 Task: Move the task Develop a new online tool for project collaboration to the section To-Do in the project AgileLink and sort the tasks in the project by Assignee in Descending order
Action: Mouse moved to (366, 410)
Screenshot: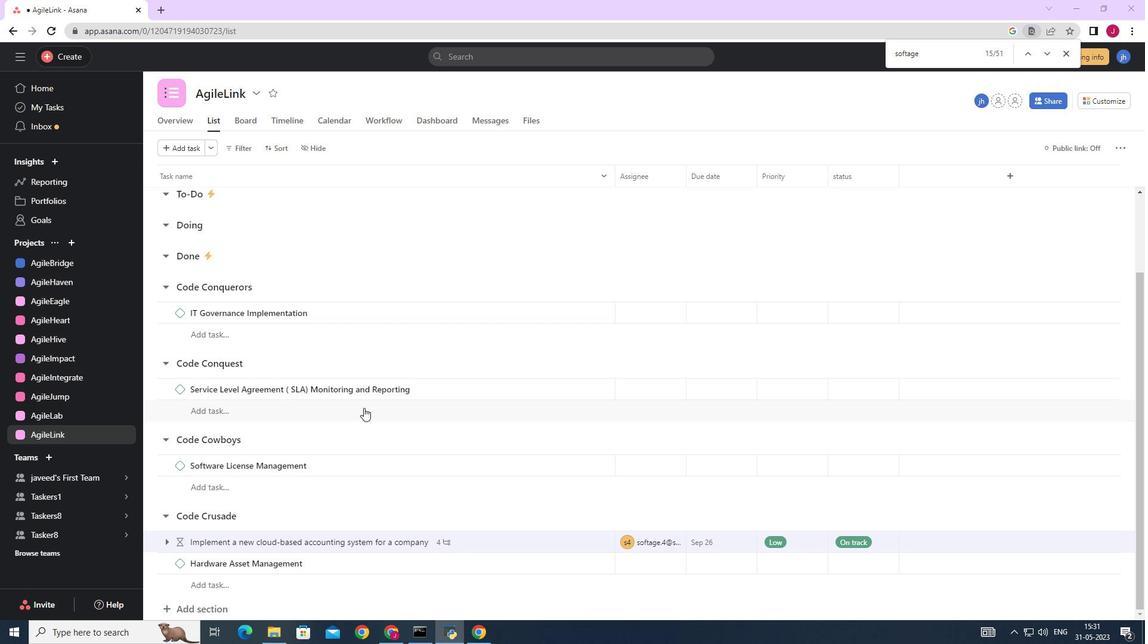 
Action: Mouse scrolled (366, 411) with delta (0, 0)
Screenshot: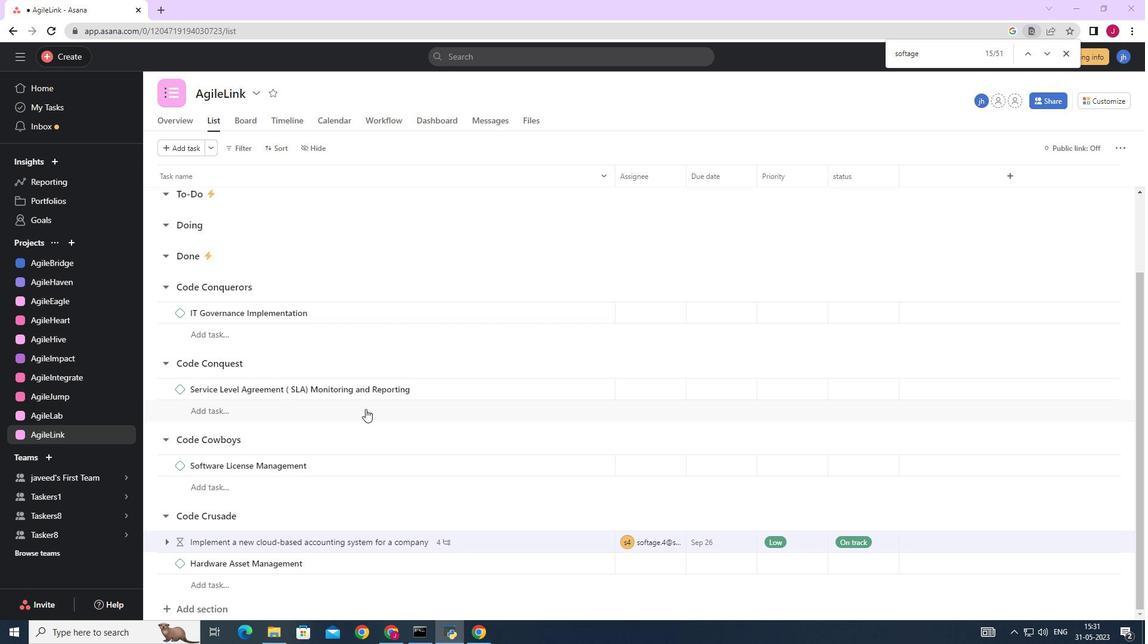 
Action: Mouse scrolled (366, 411) with delta (0, 0)
Screenshot: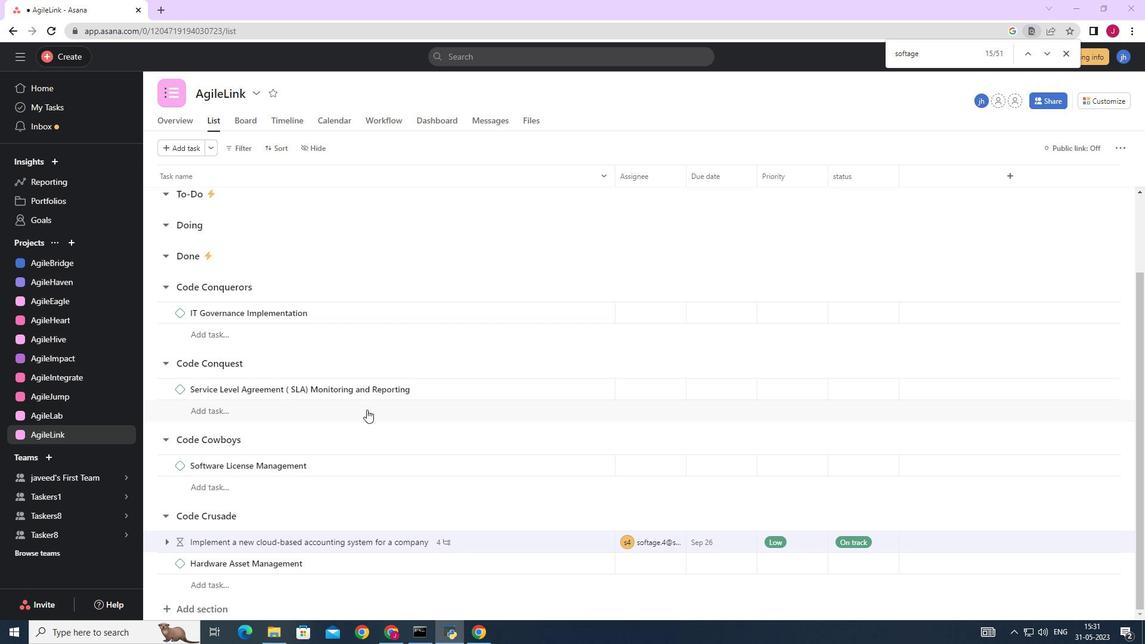 
Action: Mouse scrolled (366, 411) with delta (0, 0)
Screenshot: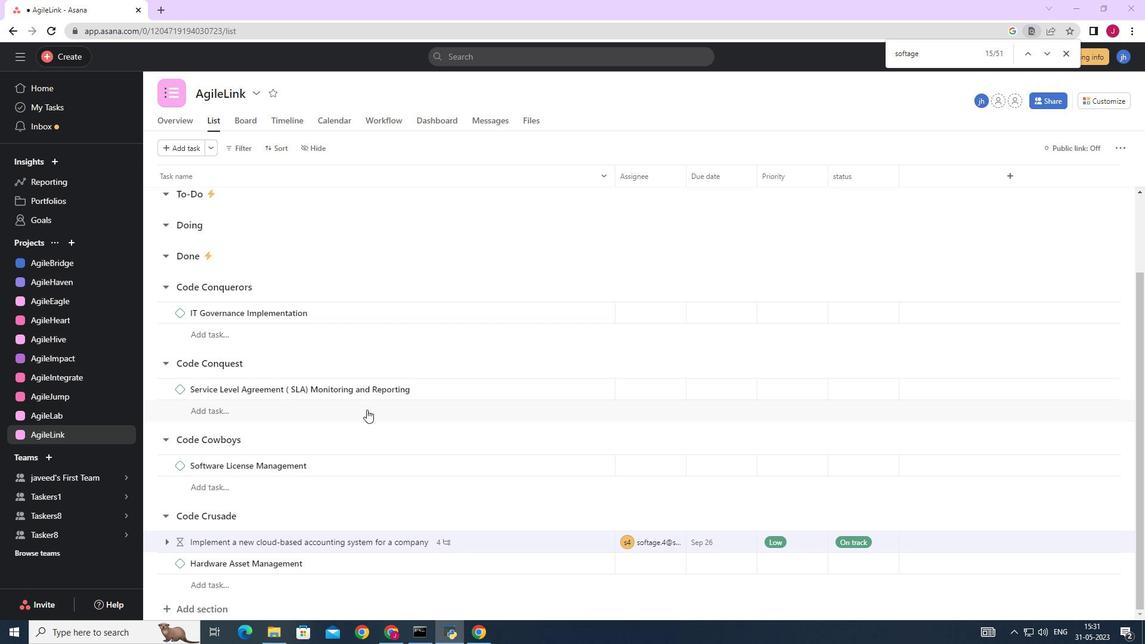 
Action: Mouse scrolled (366, 411) with delta (0, 0)
Screenshot: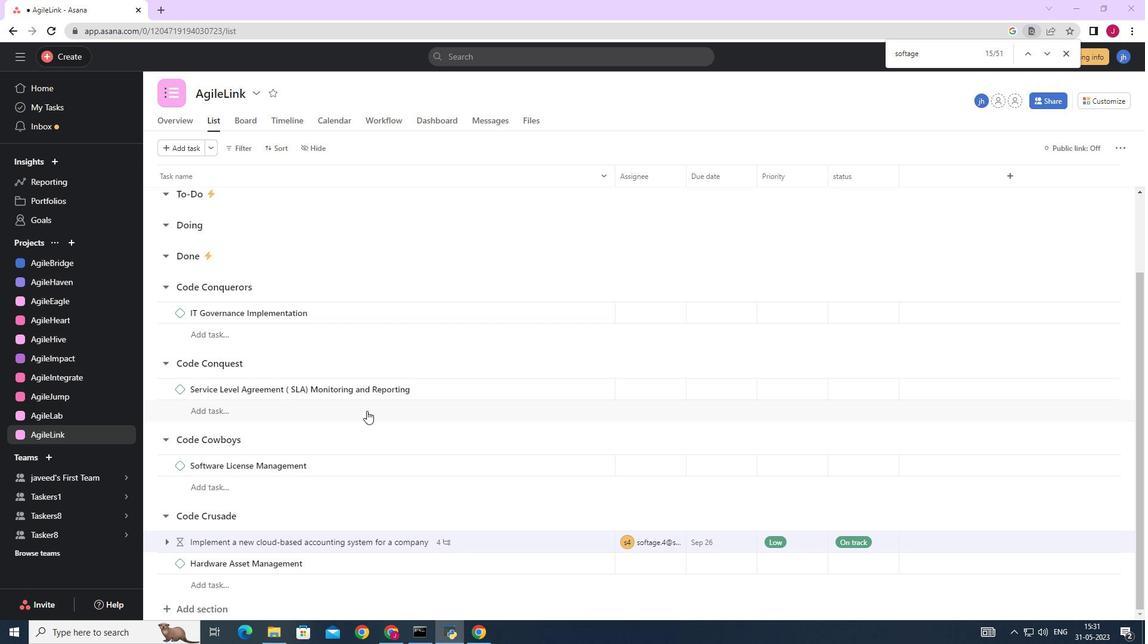 
Action: Mouse moved to (578, 243)
Screenshot: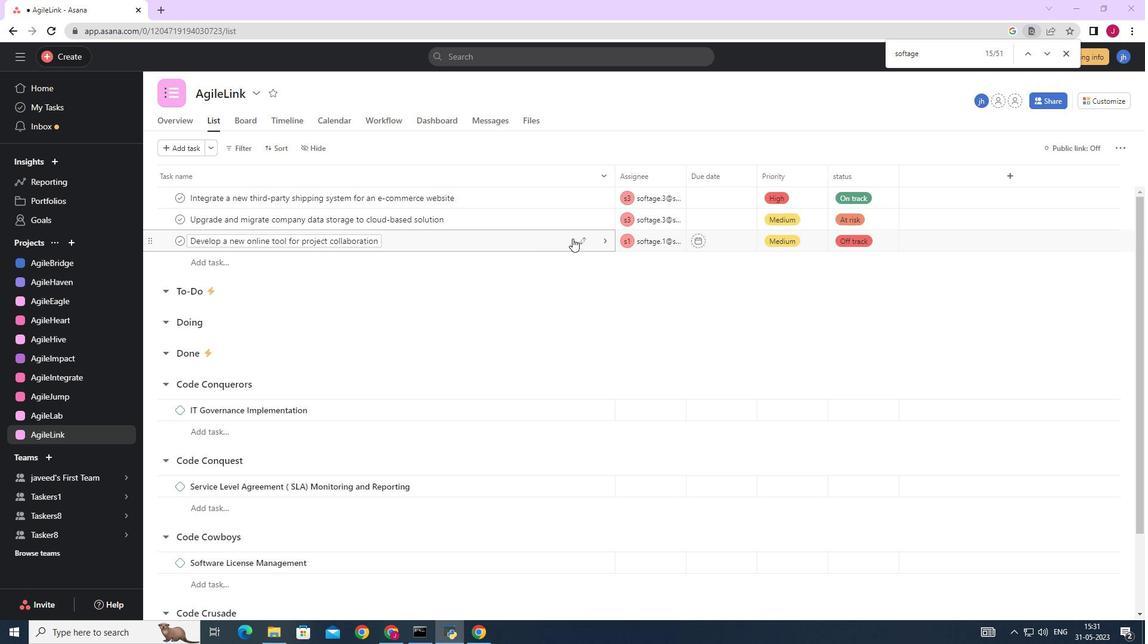 
Action: Mouse pressed left at (578, 243)
Screenshot: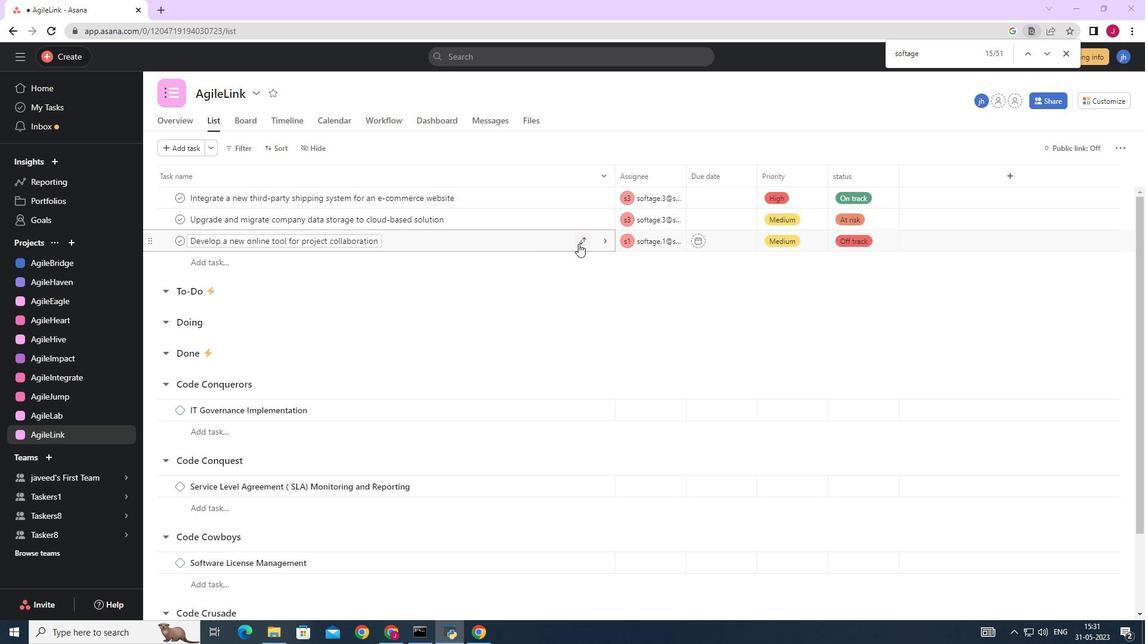 
Action: Mouse moved to (519, 305)
Screenshot: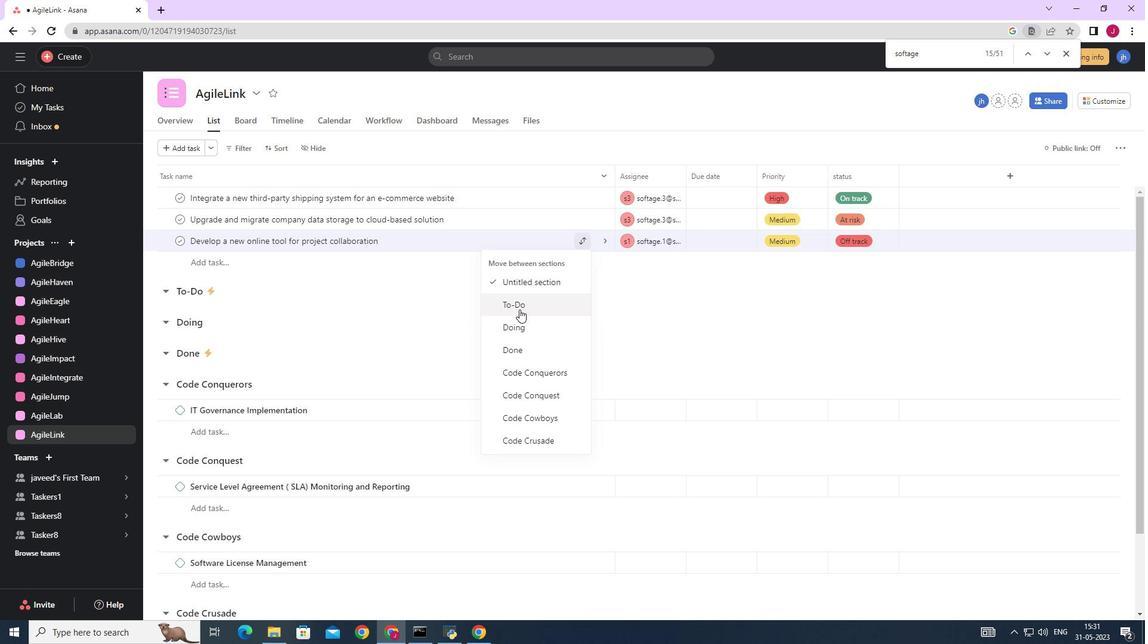 
Action: Mouse pressed left at (519, 305)
Screenshot: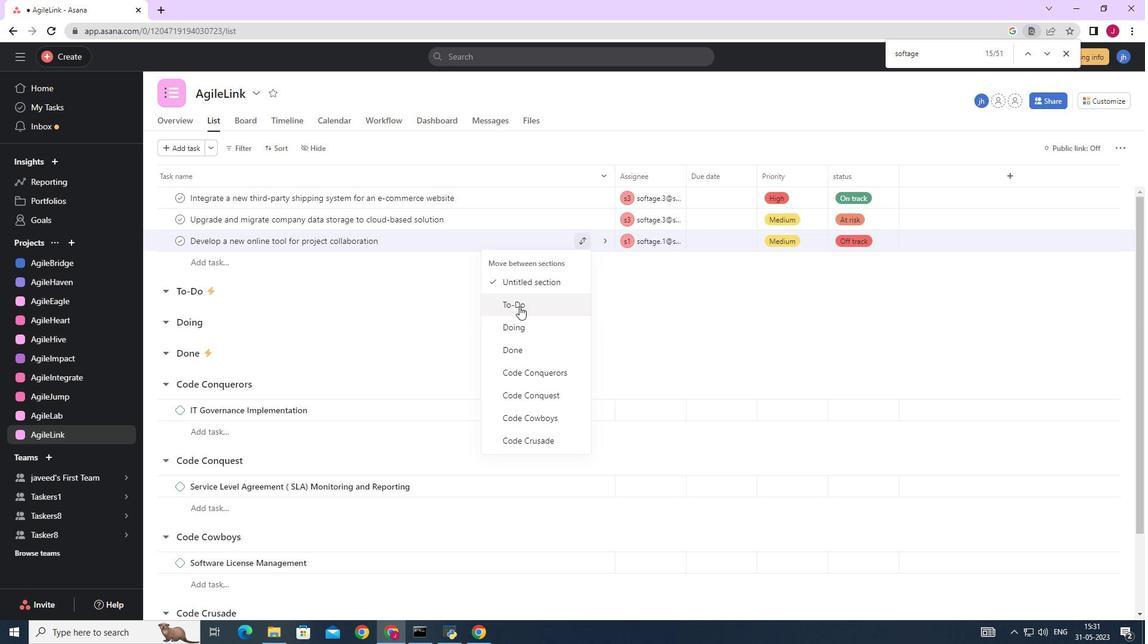 
Action: Mouse moved to (276, 149)
Screenshot: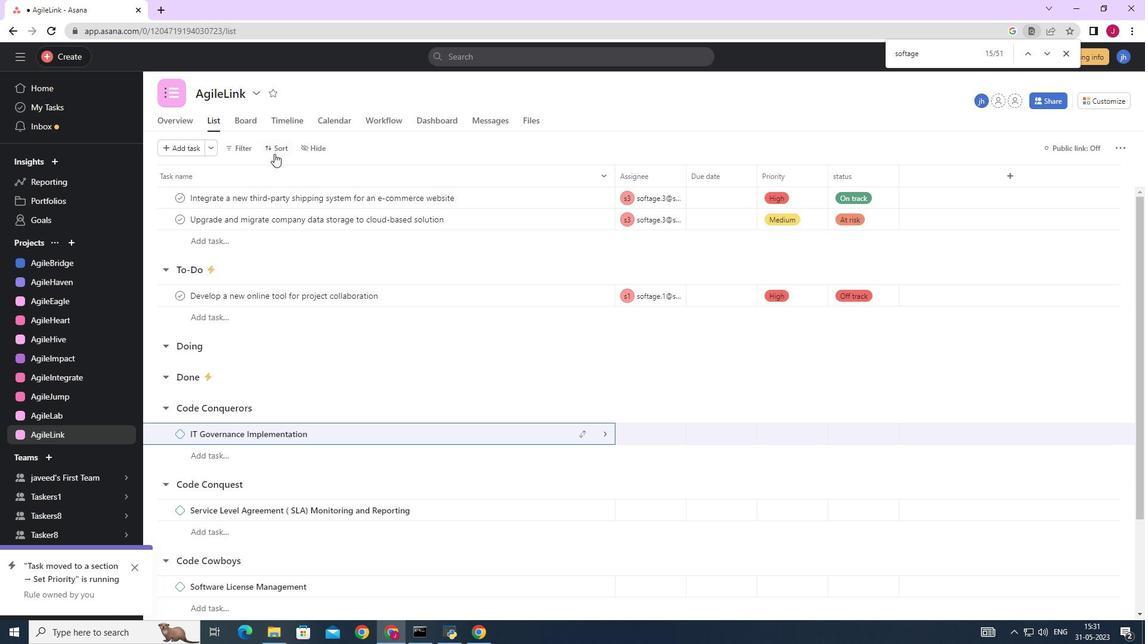 
Action: Mouse pressed left at (276, 149)
Screenshot: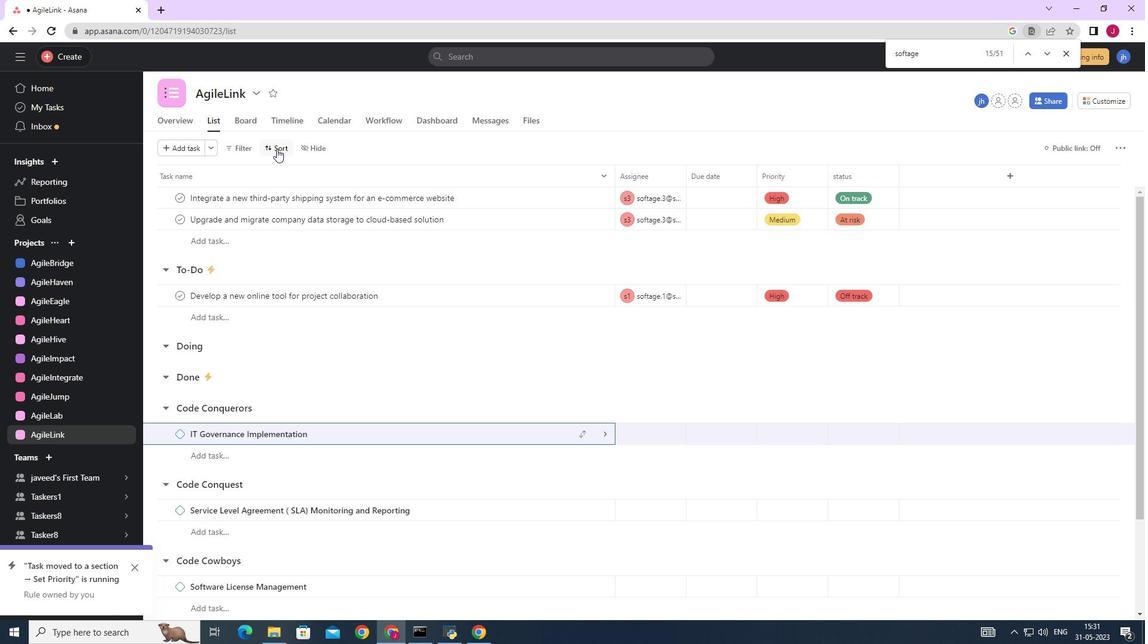 
Action: Mouse moved to (307, 243)
Screenshot: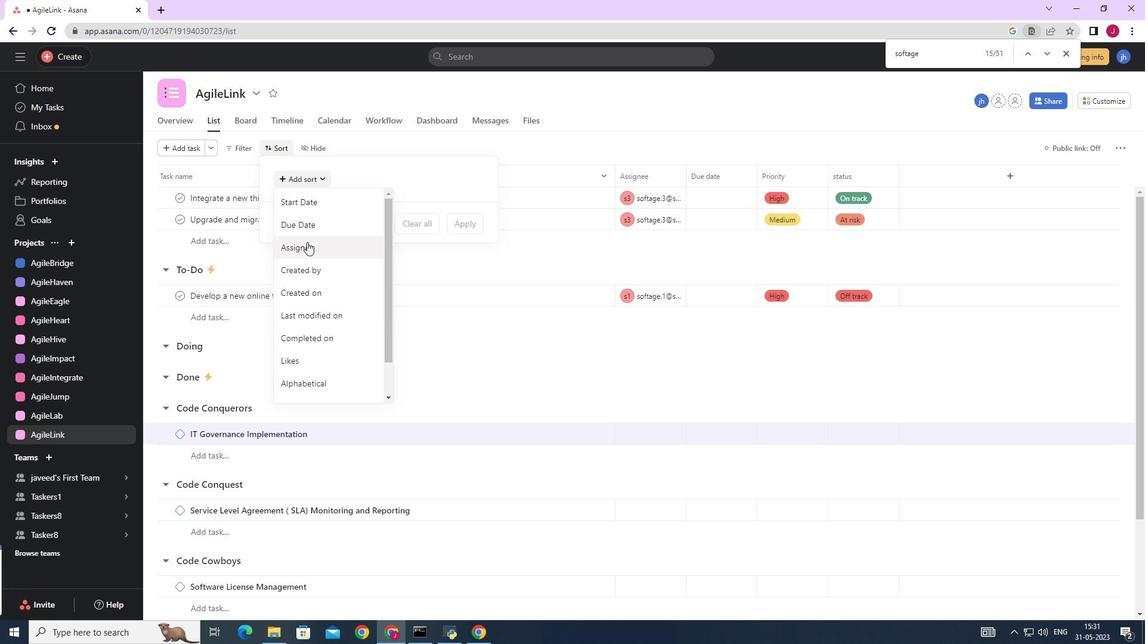 
Action: Mouse pressed left at (307, 243)
Screenshot: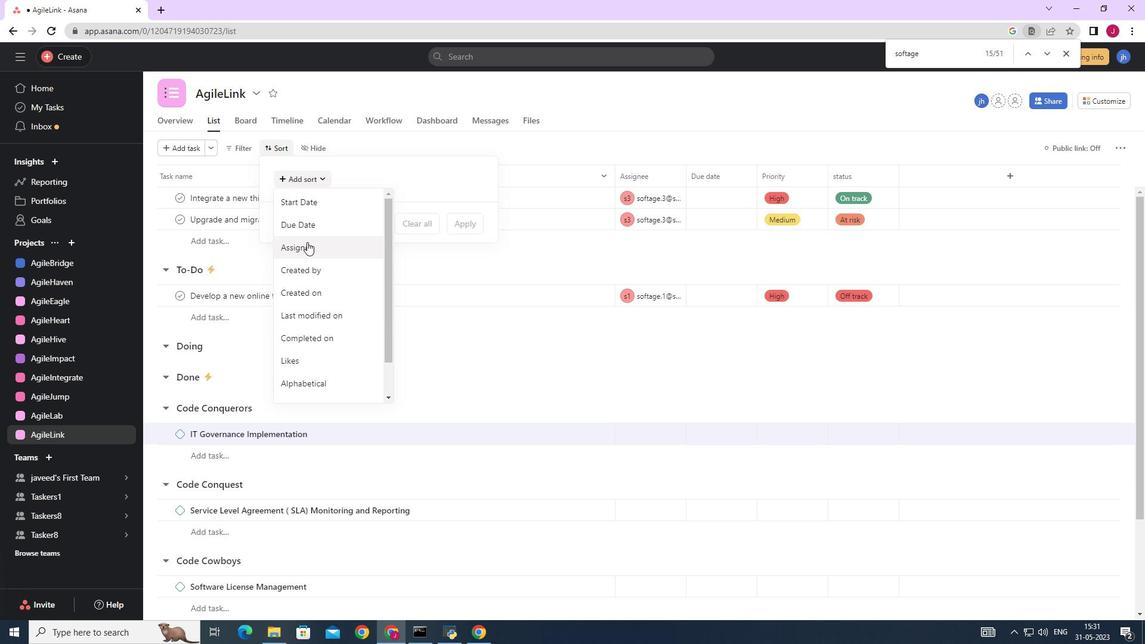 
Action: Mouse moved to (322, 229)
Screenshot: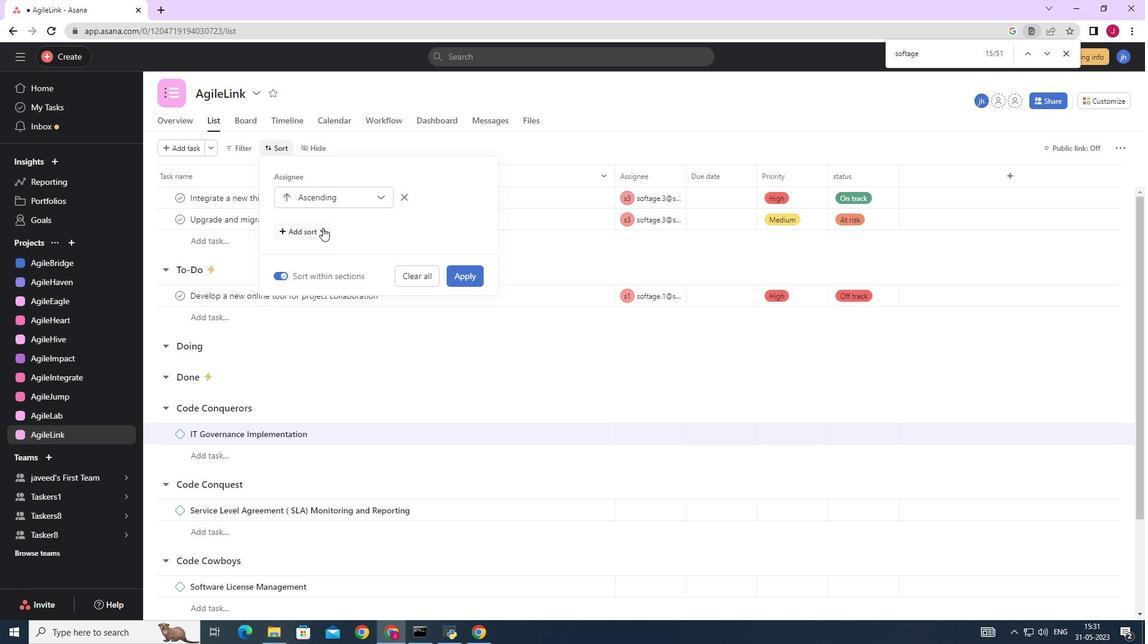 
Action: Mouse pressed left at (322, 229)
Screenshot: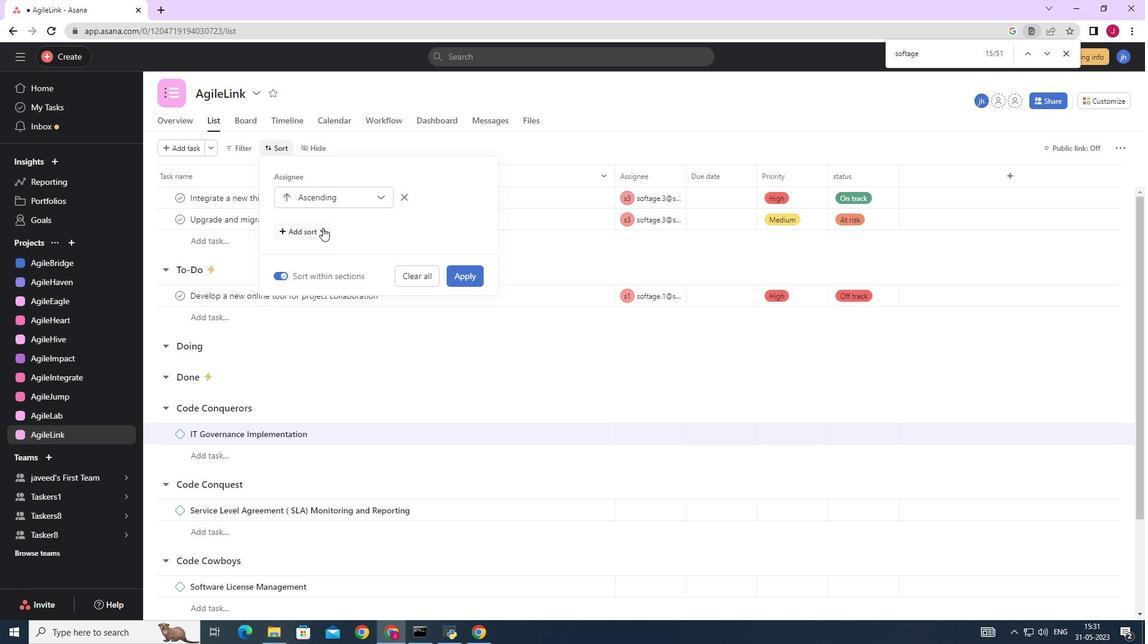 
Action: Mouse moved to (316, 285)
Screenshot: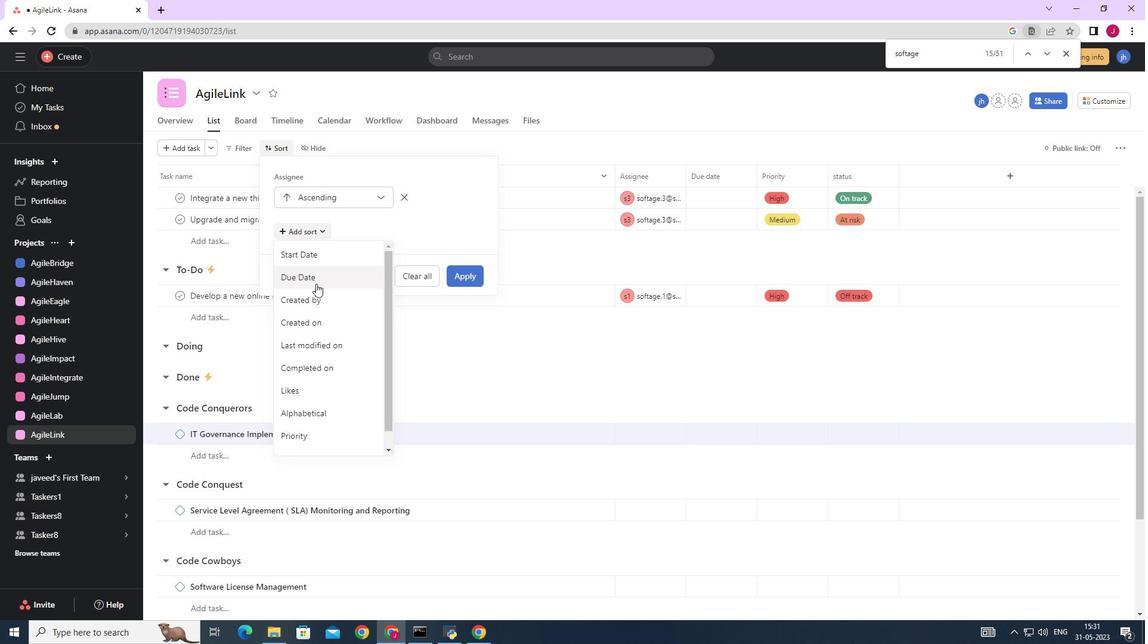
Action: Mouse scrolled (316, 285) with delta (0, 0)
Screenshot: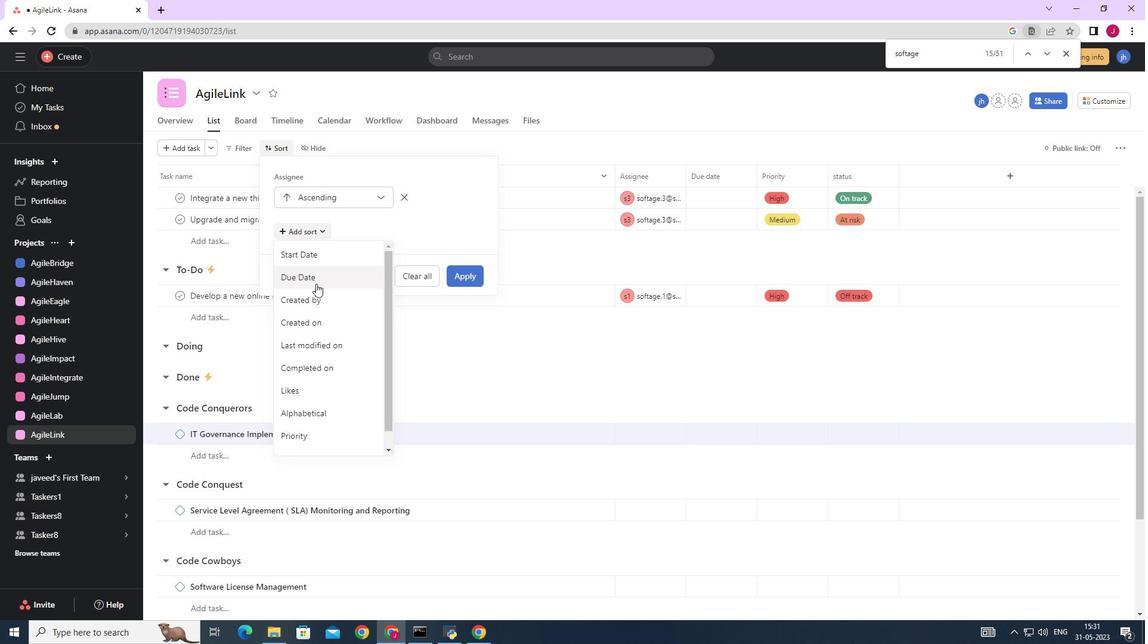
Action: Mouse moved to (316, 286)
Screenshot: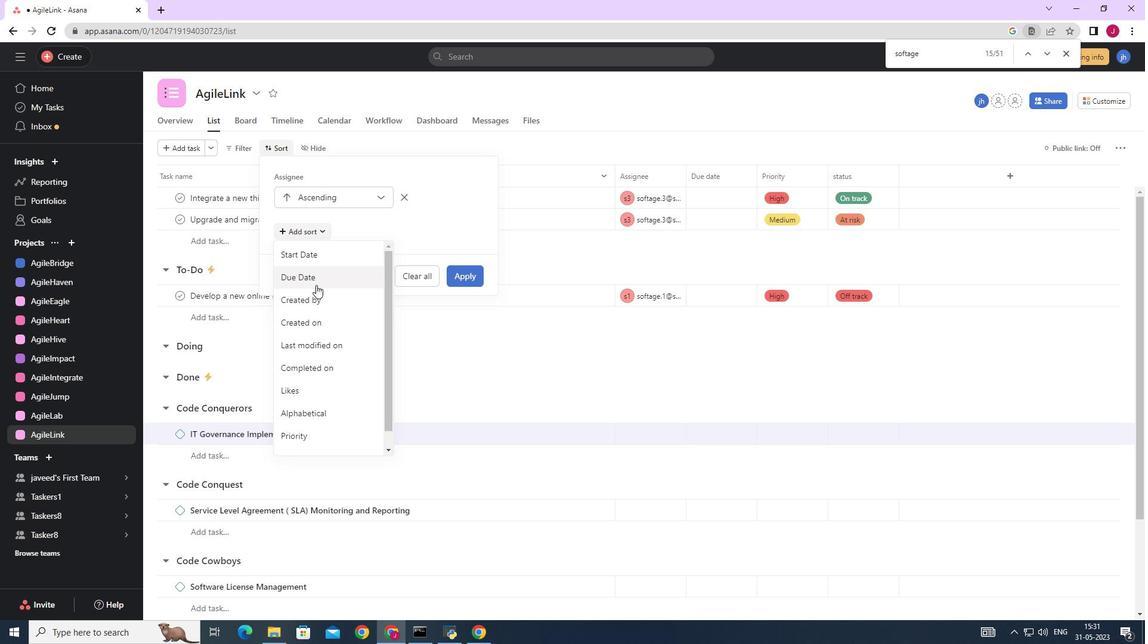 
Action: Mouse scrolled (316, 285) with delta (0, 0)
Screenshot: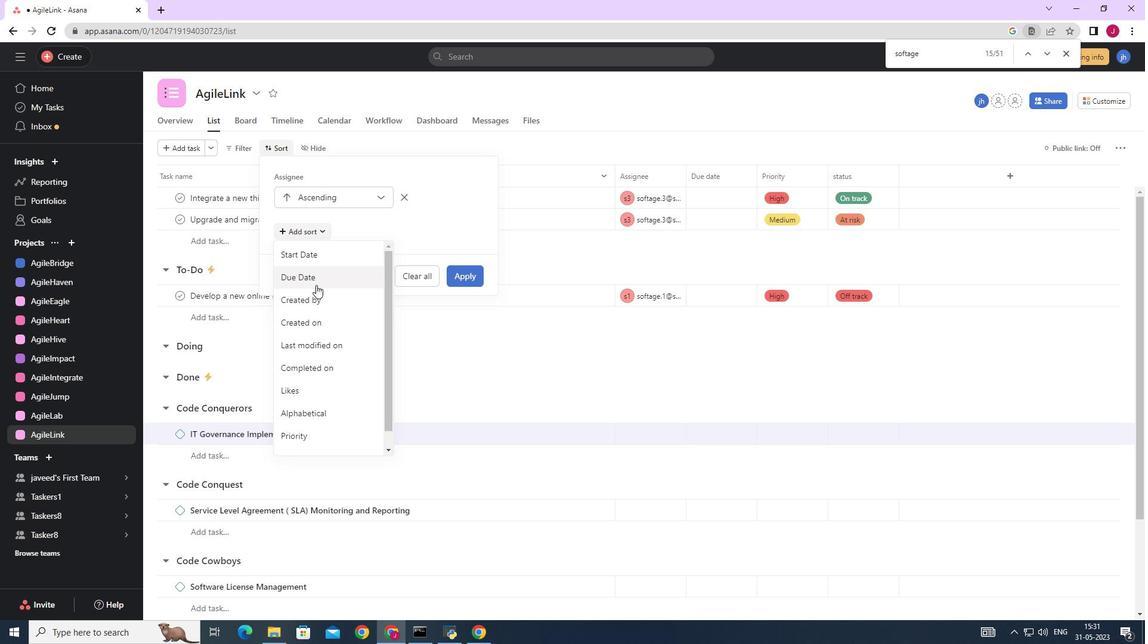 
Action: Mouse moved to (316, 286)
Screenshot: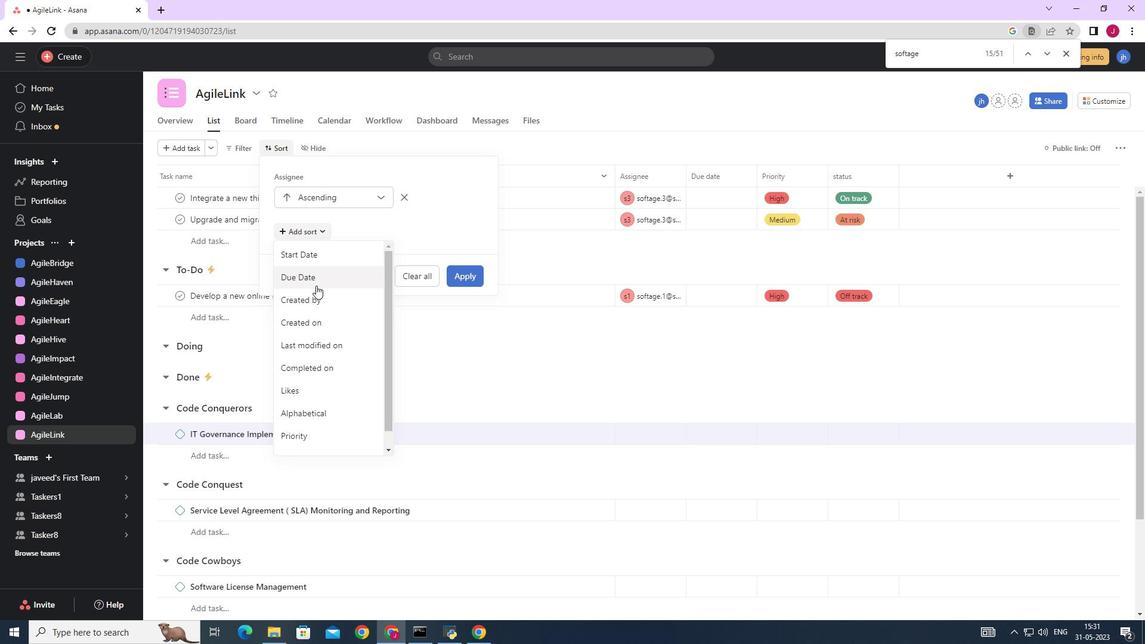 
Action: Mouse scrolled (316, 286) with delta (0, 0)
Screenshot: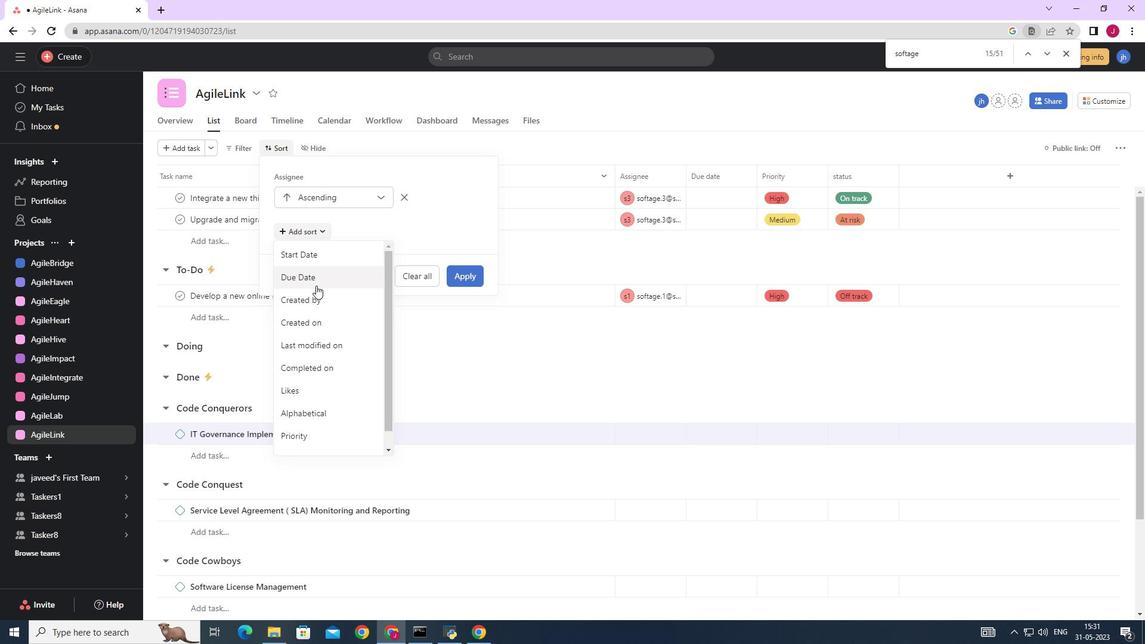 
Action: Mouse scrolled (316, 286) with delta (0, 0)
Screenshot: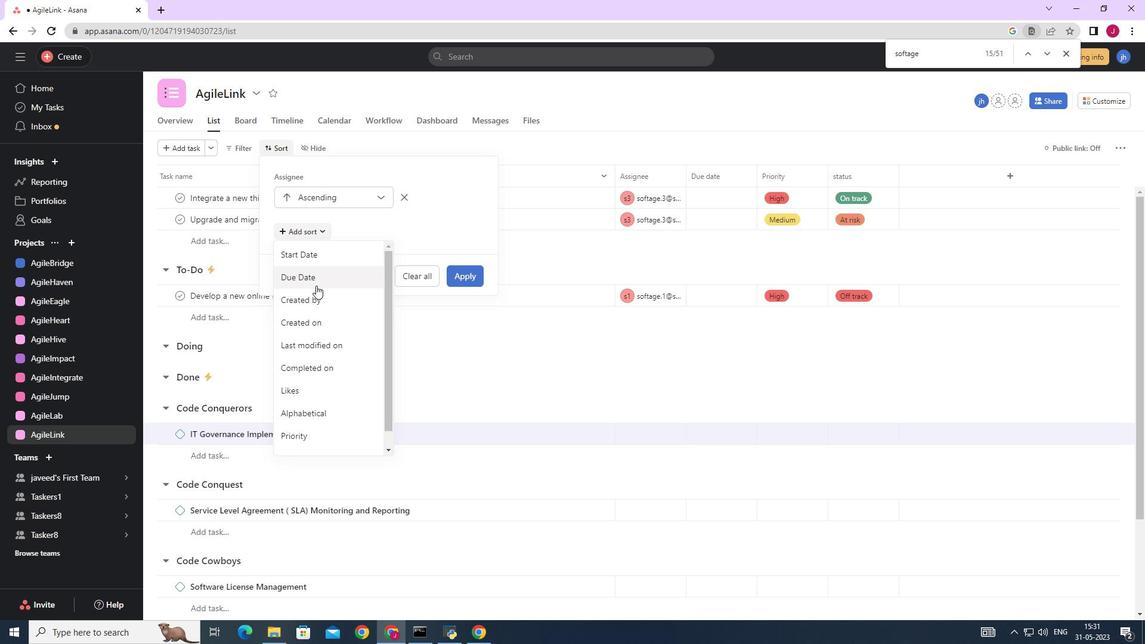 
Action: Mouse moved to (354, 192)
Screenshot: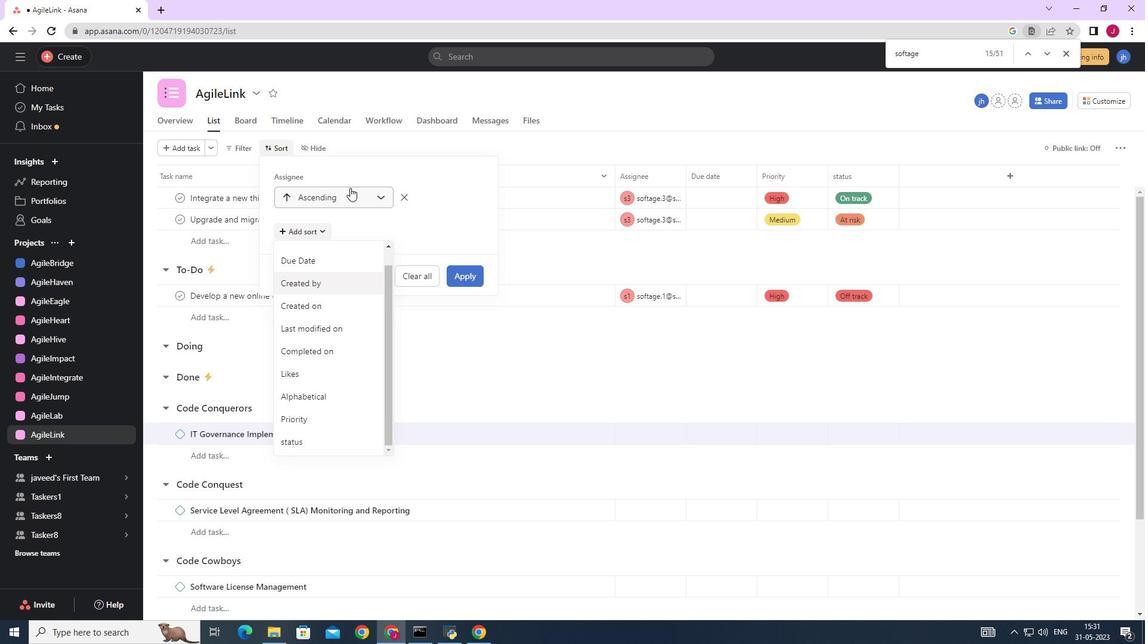 
Action: Mouse pressed left at (354, 192)
Screenshot: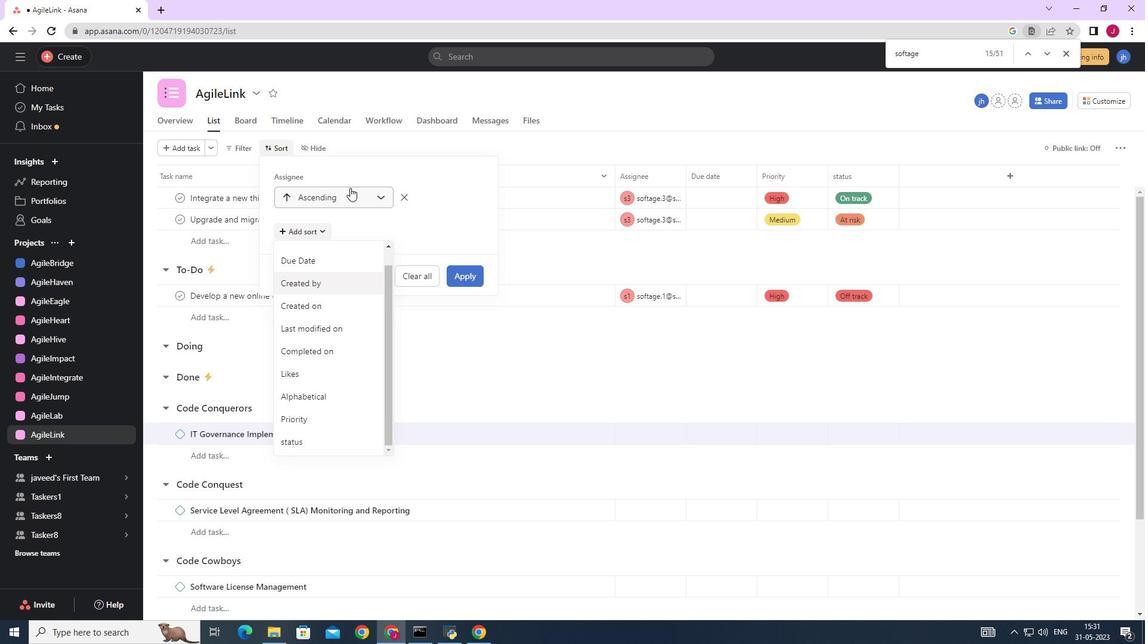 
Action: Mouse moved to (335, 248)
Screenshot: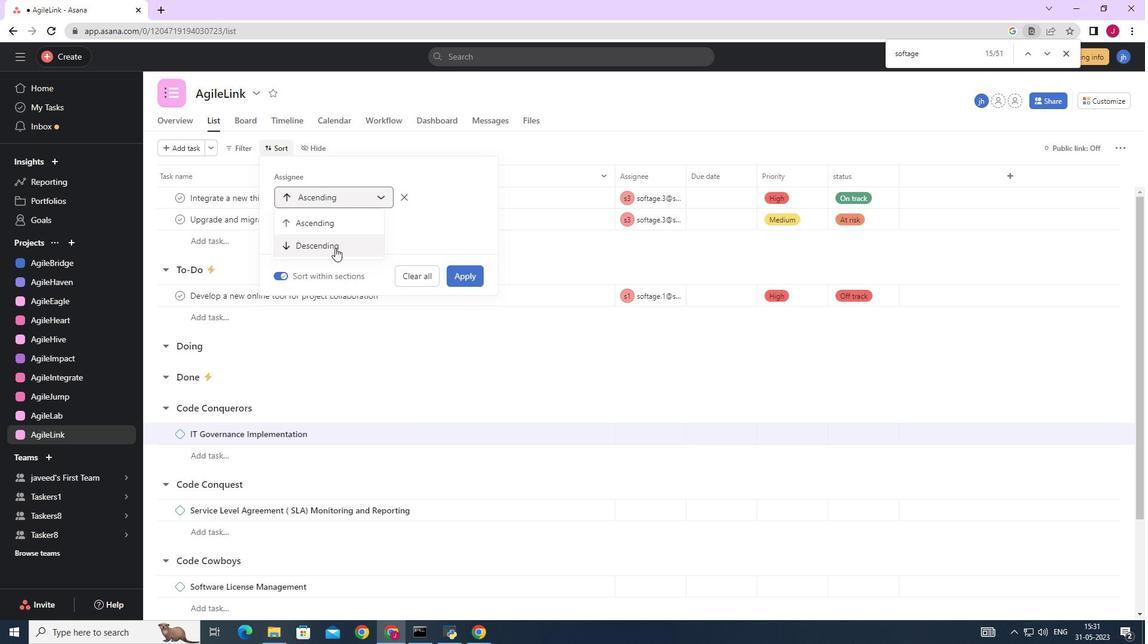 
Action: Mouse pressed left at (335, 248)
Screenshot: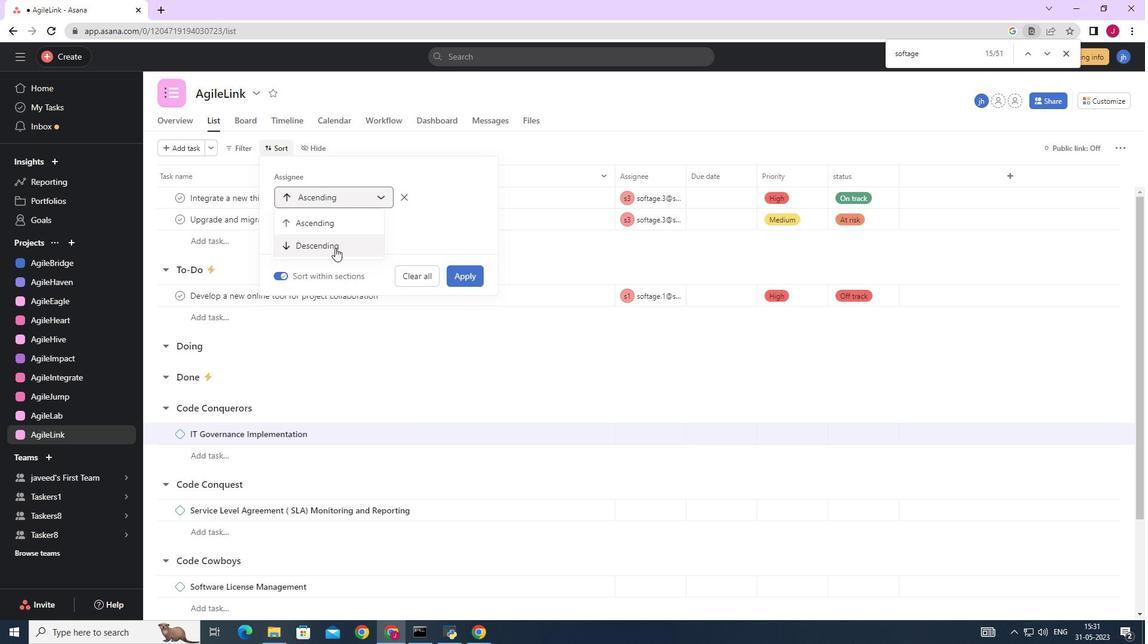 
Action: Mouse moved to (460, 277)
Screenshot: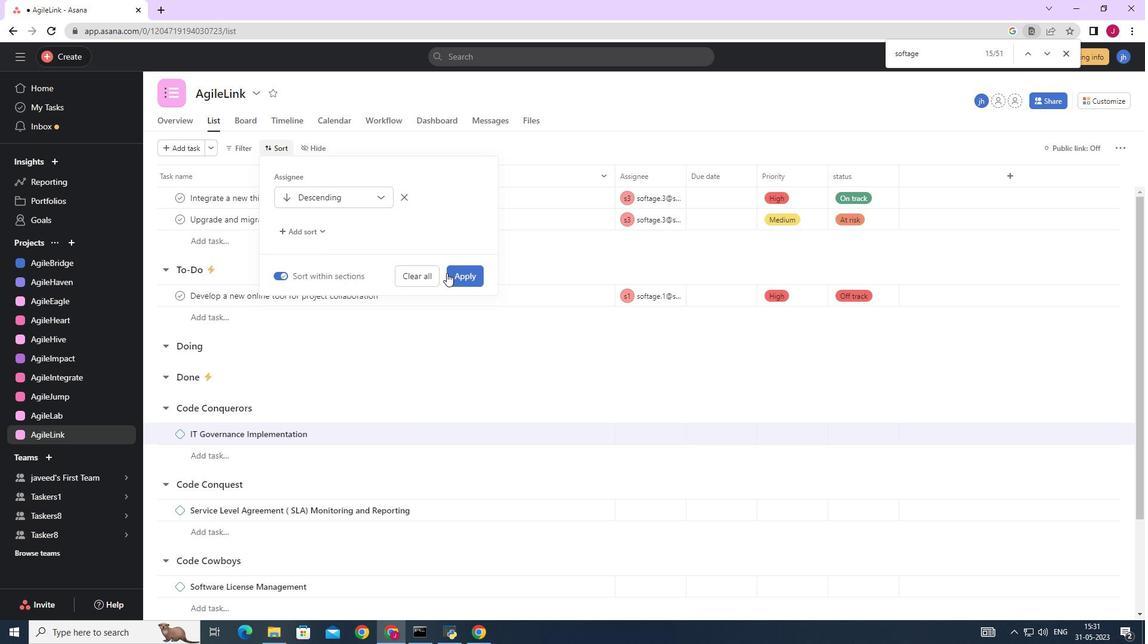 
Action: Mouse pressed left at (460, 277)
Screenshot: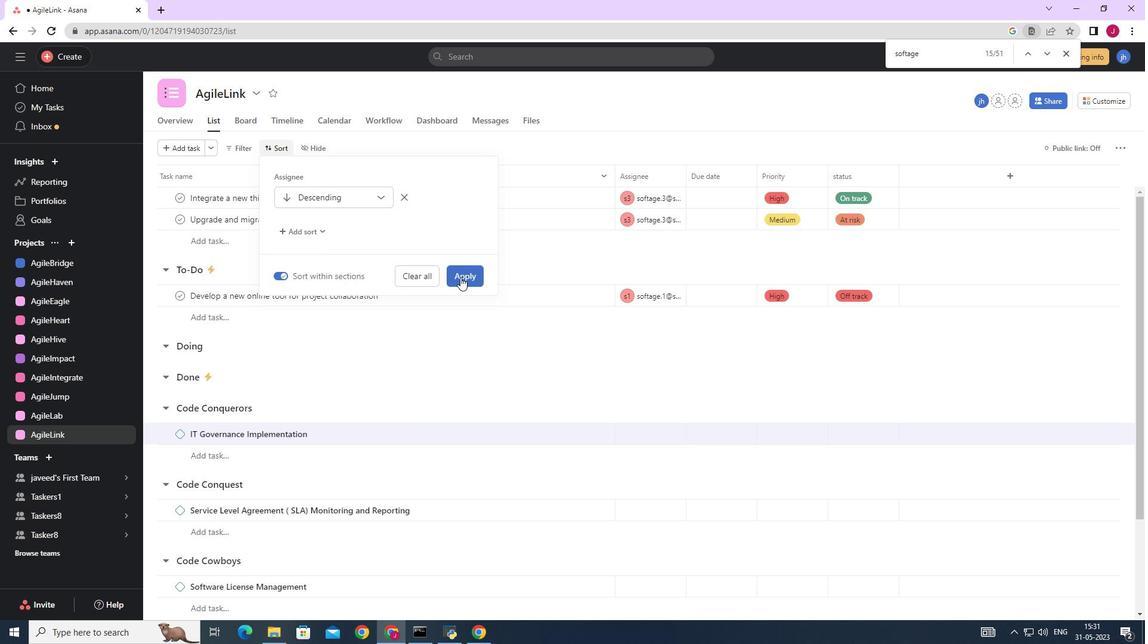 
Action: Mouse moved to (460, 277)
Screenshot: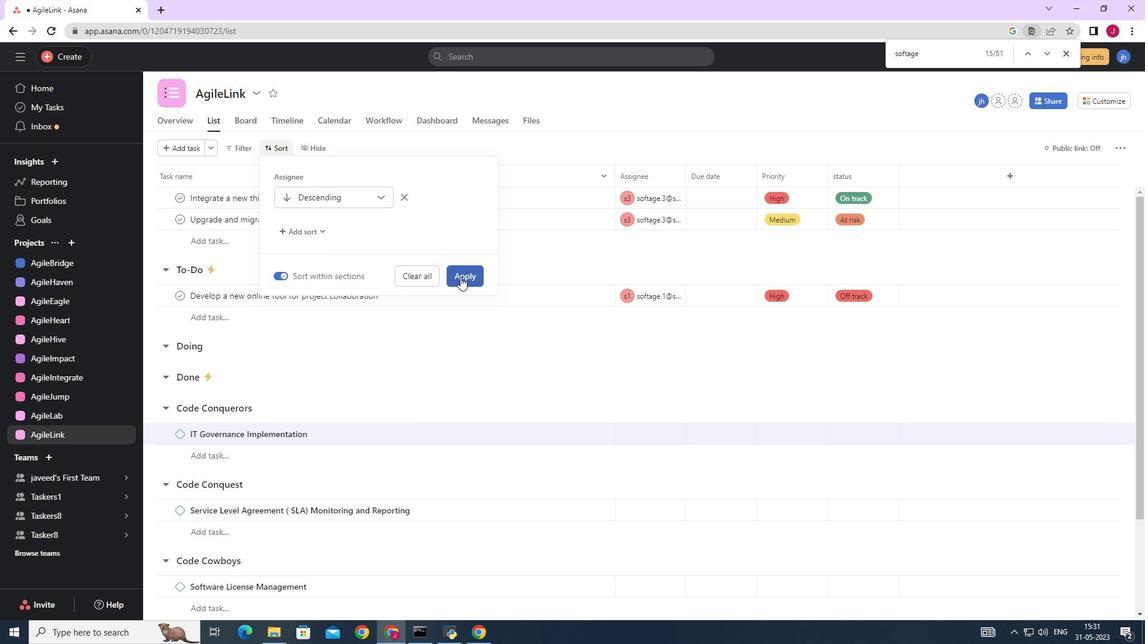 
